 Task: Sort the products by price (highest first).
Action: Mouse moved to (17, 66)
Screenshot: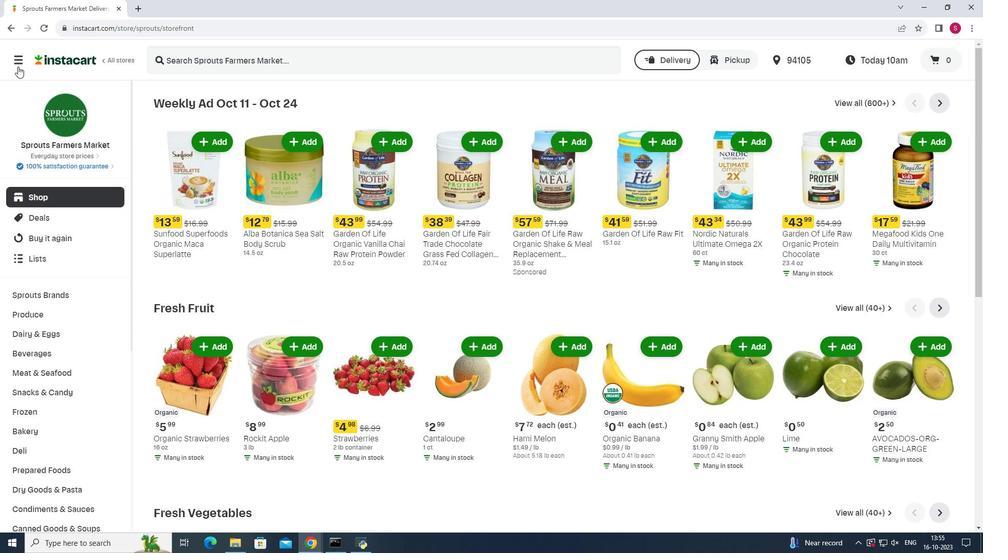 
Action: Mouse pressed left at (17, 66)
Screenshot: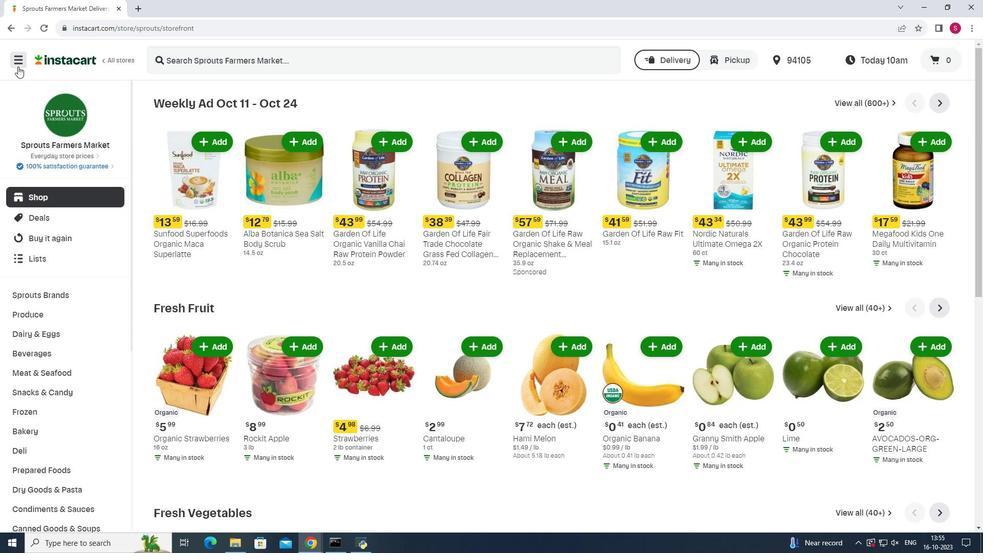 
Action: Mouse moved to (59, 267)
Screenshot: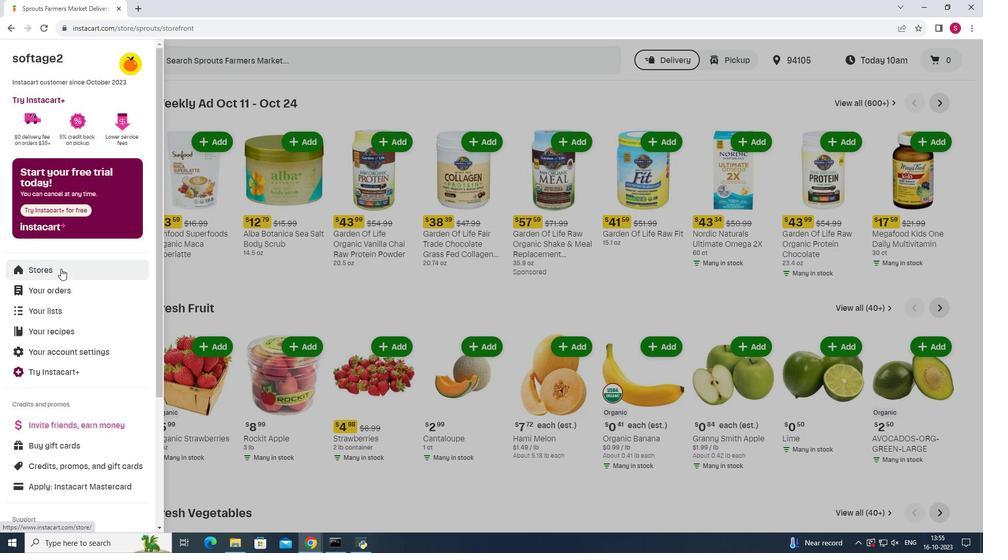 
Action: Mouse pressed left at (59, 267)
Screenshot: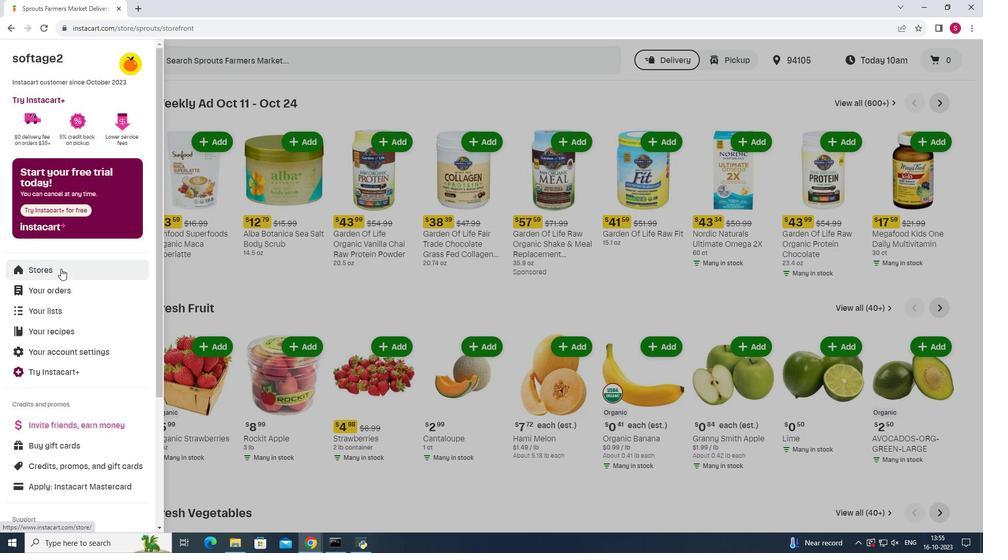
Action: Mouse moved to (237, 88)
Screenshot: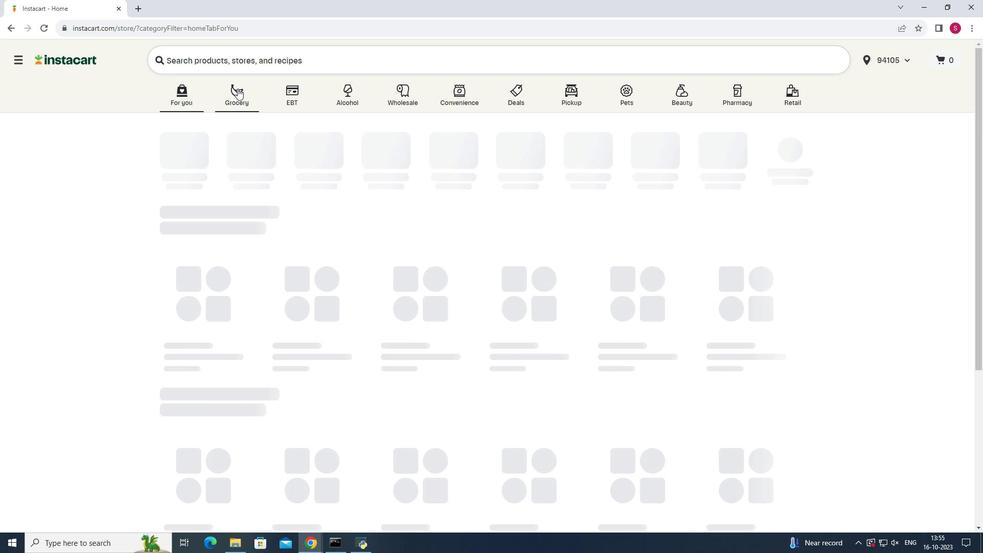 
Action: Mouse pressed left at (237, 88)
Screenshot: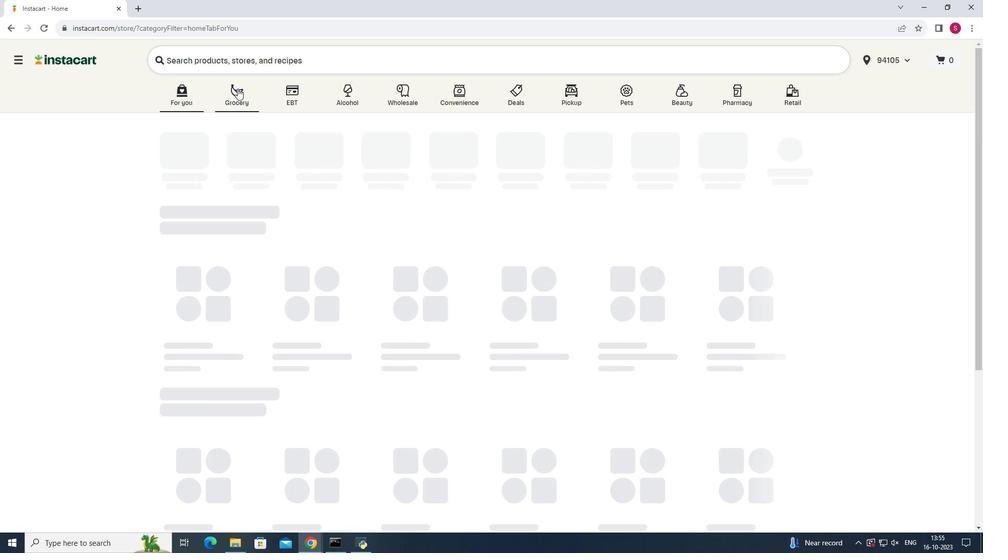 
Action: Mouse moved to (684, 143)
Screenshot: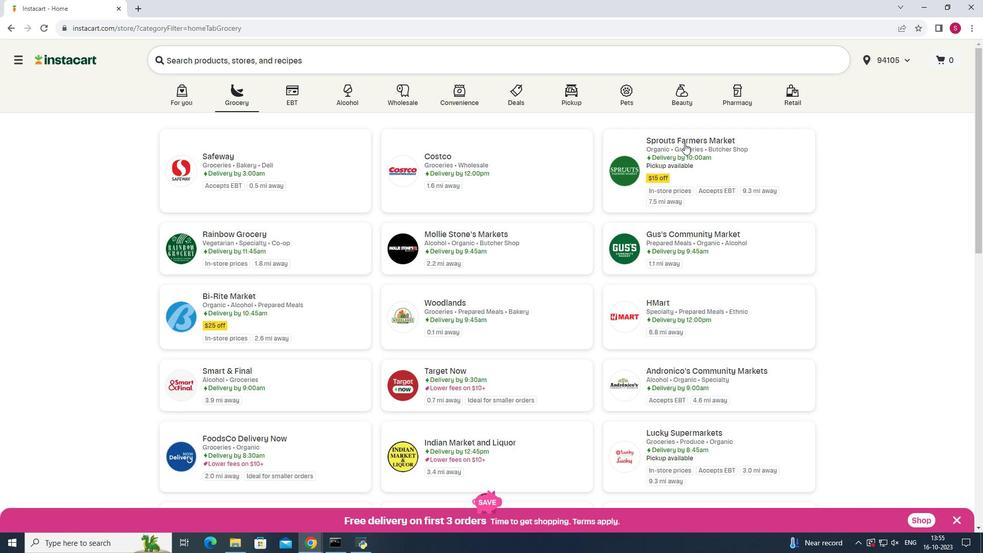 
Action: Mouse pressed left at (684, 143)
Screenshot: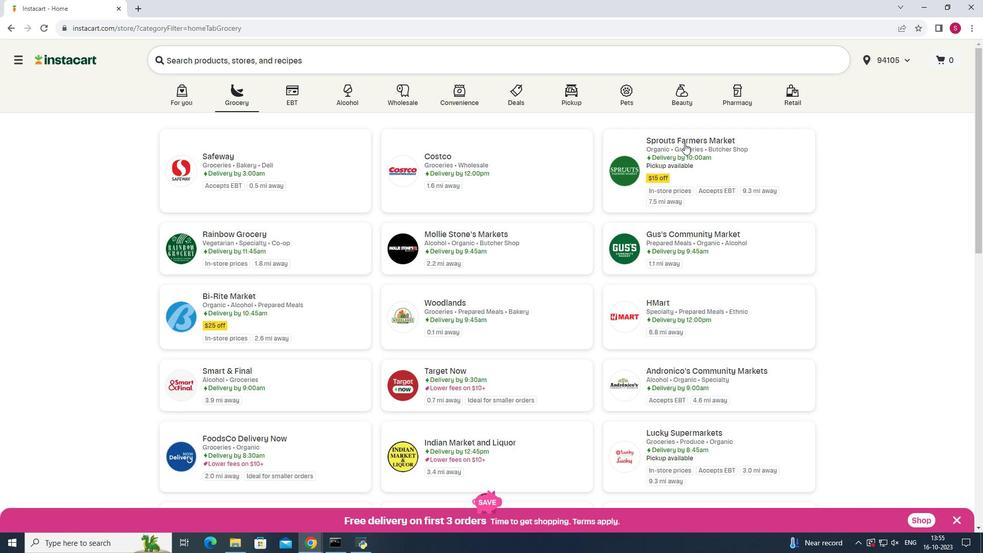 
Action: Mouse moved to (55, 374)
Screenshot: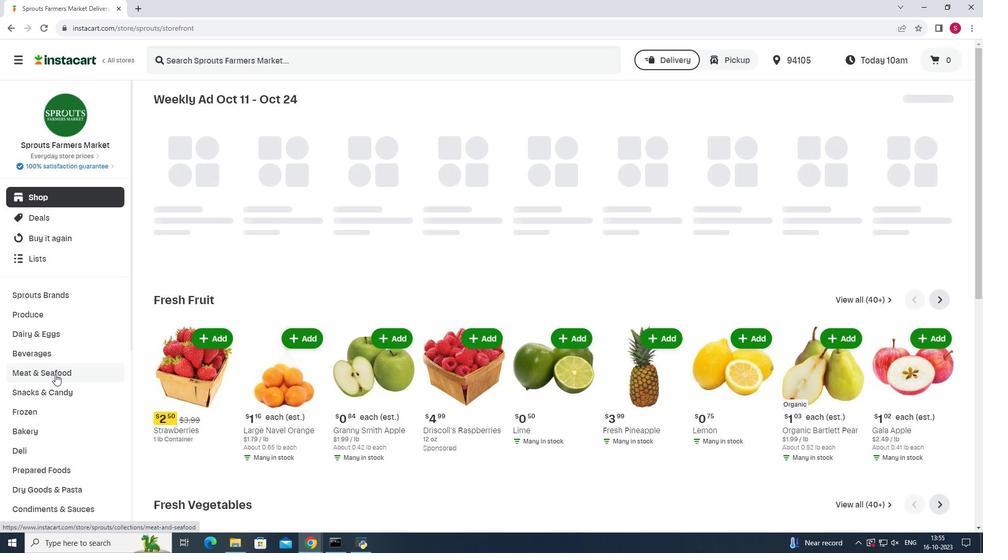 
Action: Mouse pressed left at (55, 374)
Screenshot: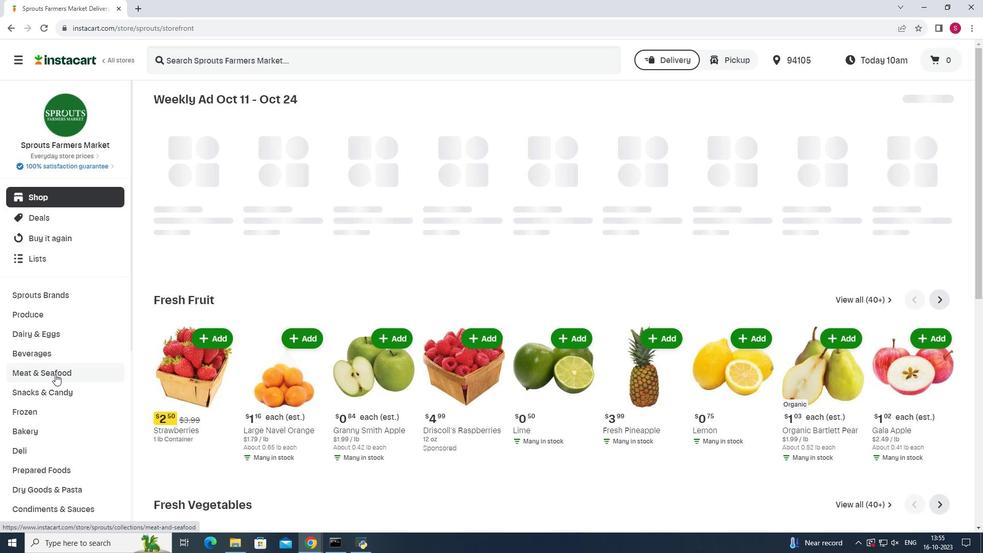
Action: Mouse moved to (755, 124)
Screenshot: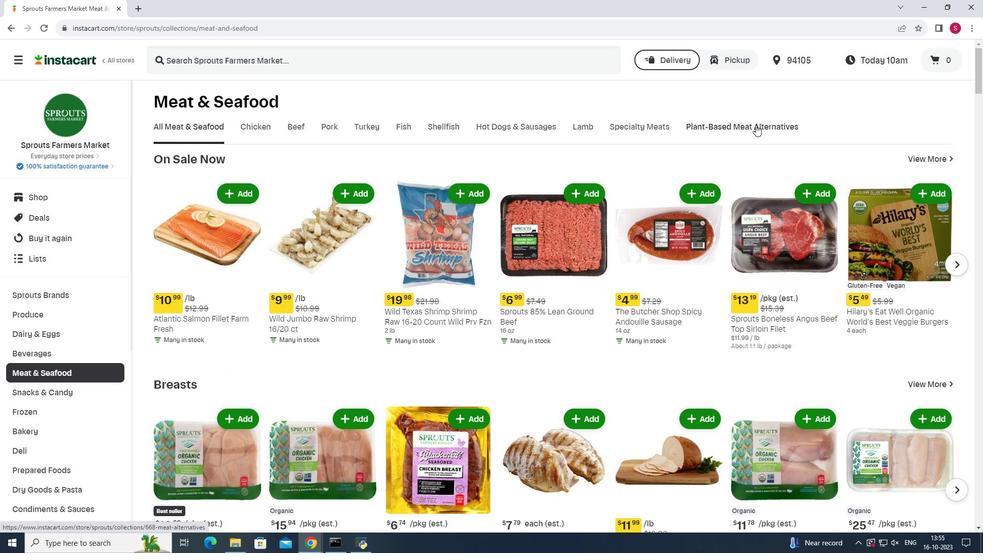 
Action: Mouse pressed left at (755, 124)
Screenshot: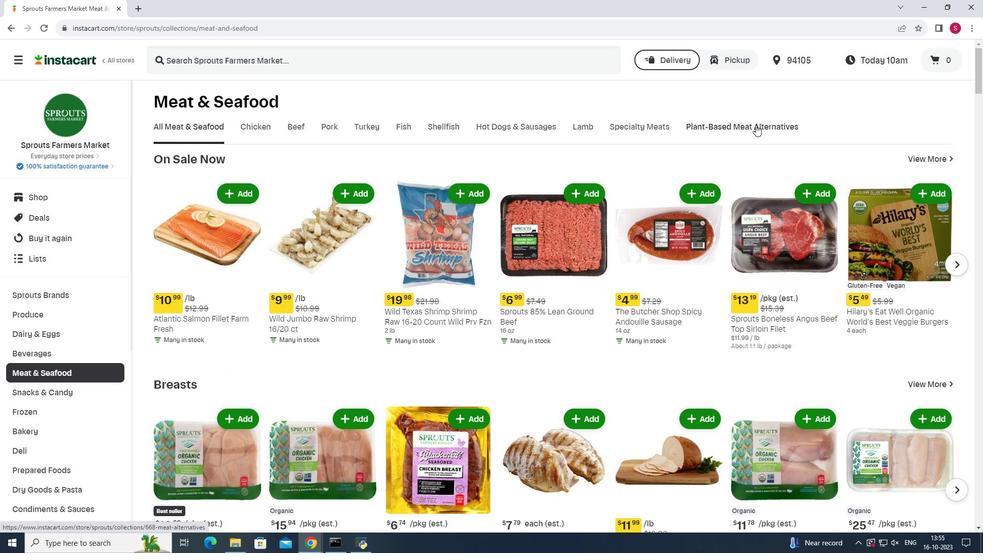 
Action: Mouse moved to (210, 167)
Screenshot: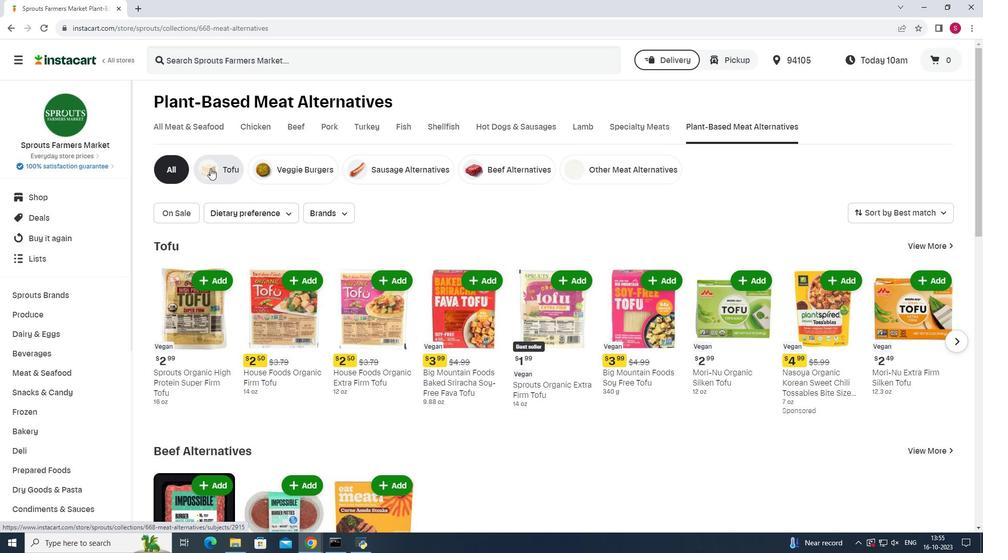 
Action: Mouse pressed left at (210, 167)
Screenshot: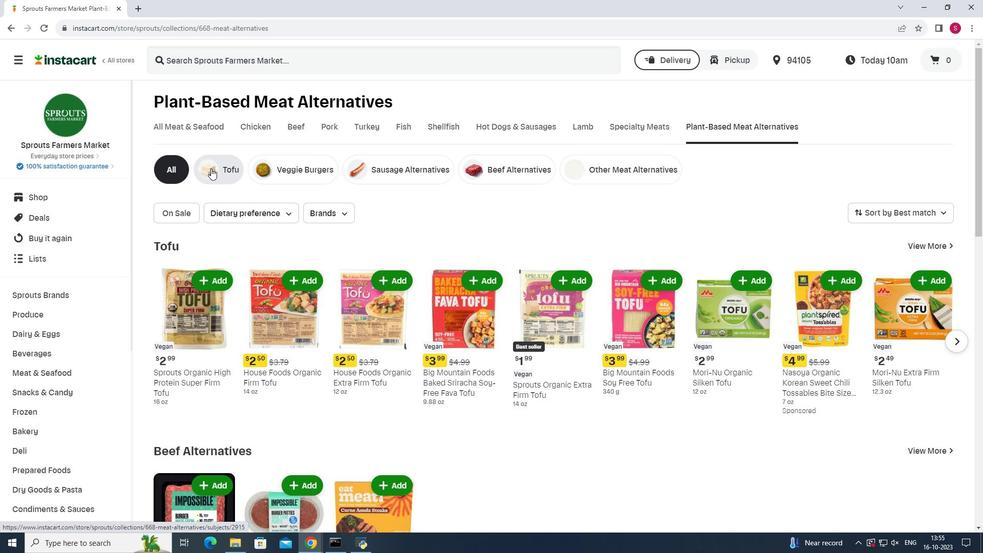 
Action: Mouse moved to (921, 210)
Screenshot: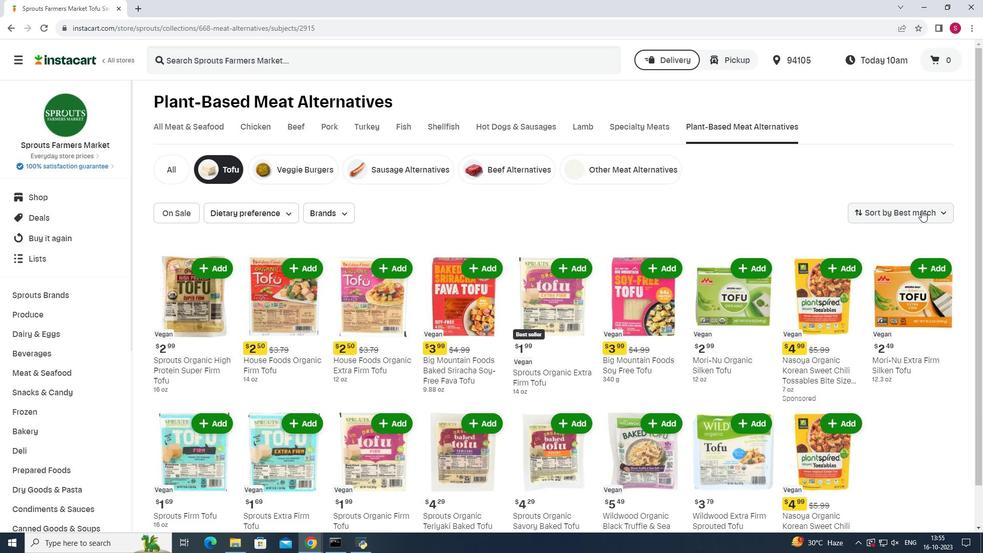 
Action: Mouse pressed left at (921, 210)
Screenshot: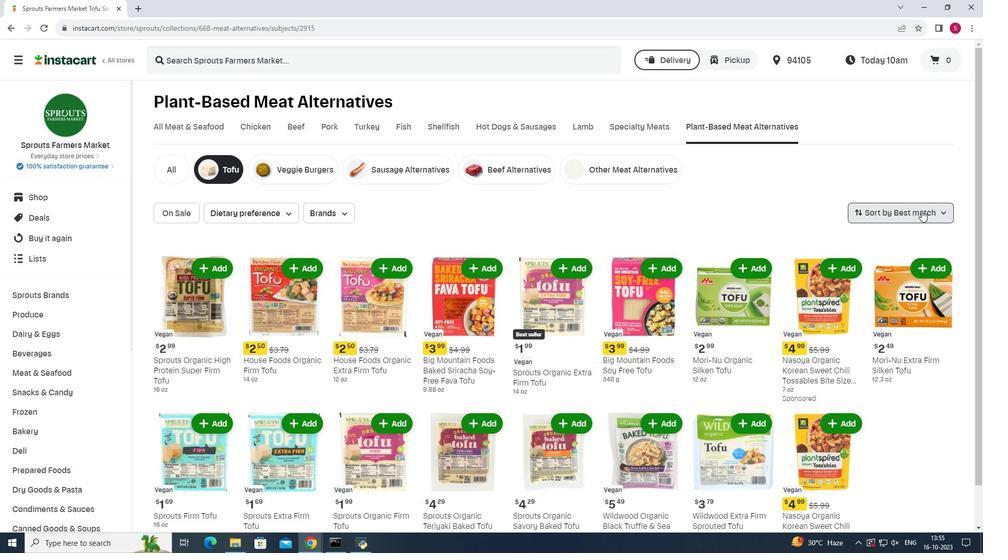 
Action: Mouse moved to (921, 280)
Screenshot: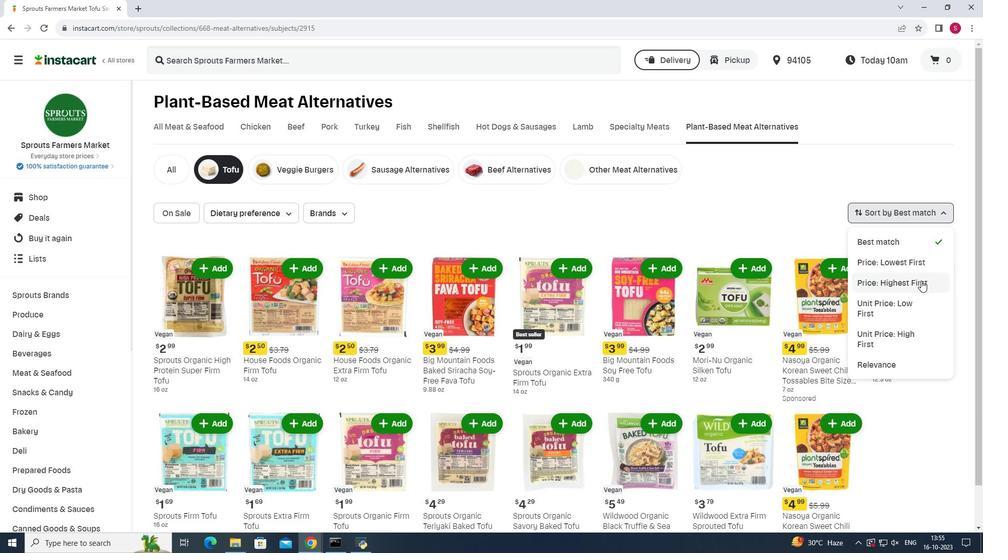 
Action: Mouse pressed left at (921, 280)
Screenshot: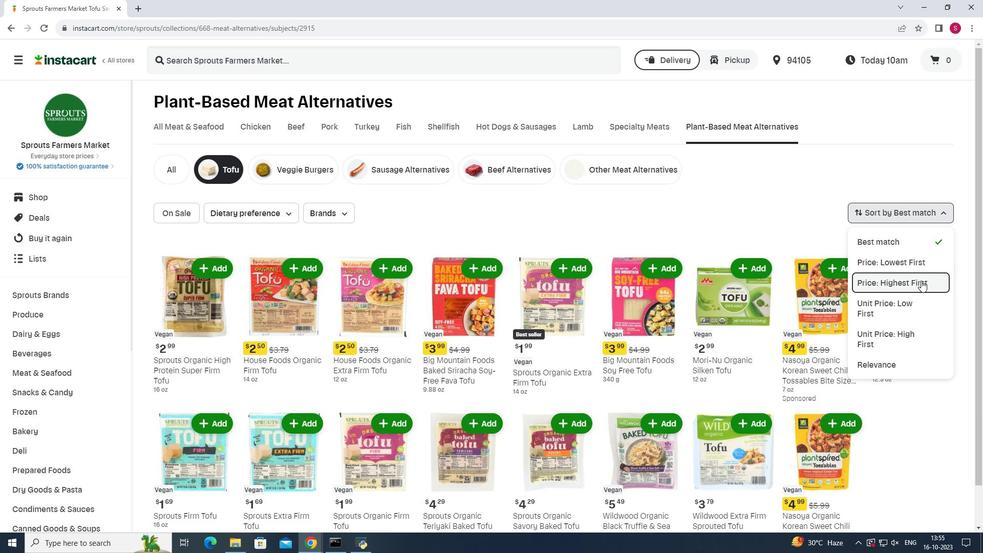 
Action: Mouse moved to (714, 209)
Screenshot: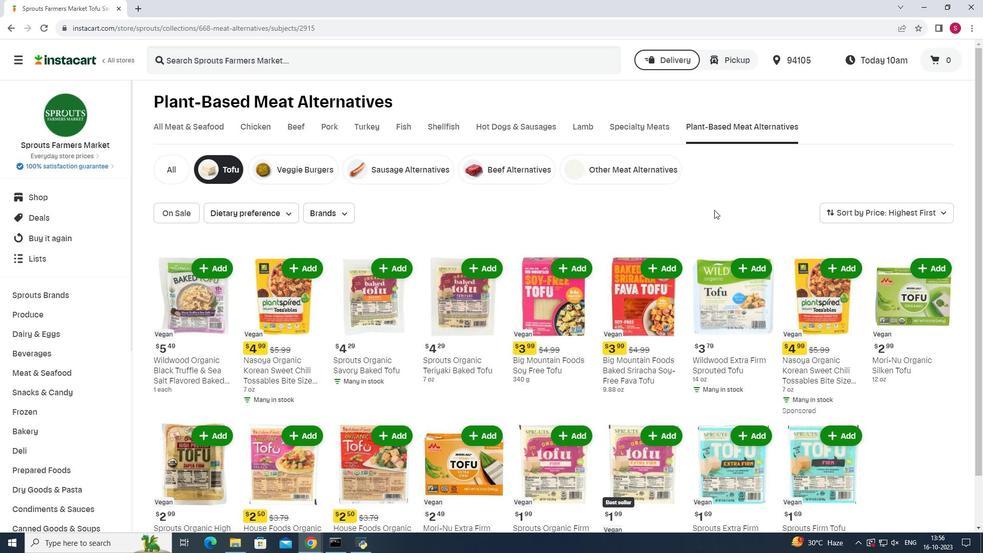 
Action: Mouse scrolled (714, 209) with delta (0, 0)
Screenshot: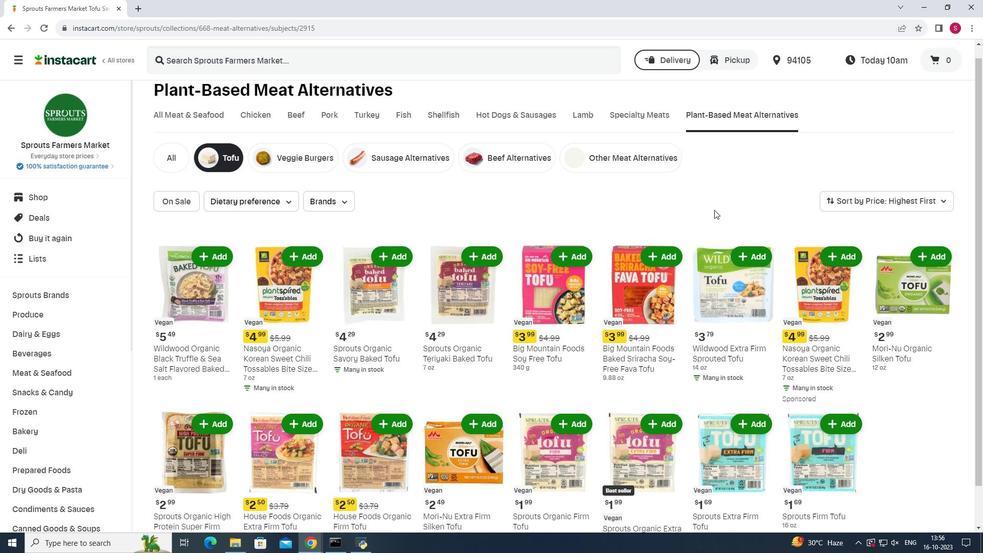 
